 Task: Change the general access so that only people with access can open the link.
Action: Mouse moved to (939, 83)
Screenshot: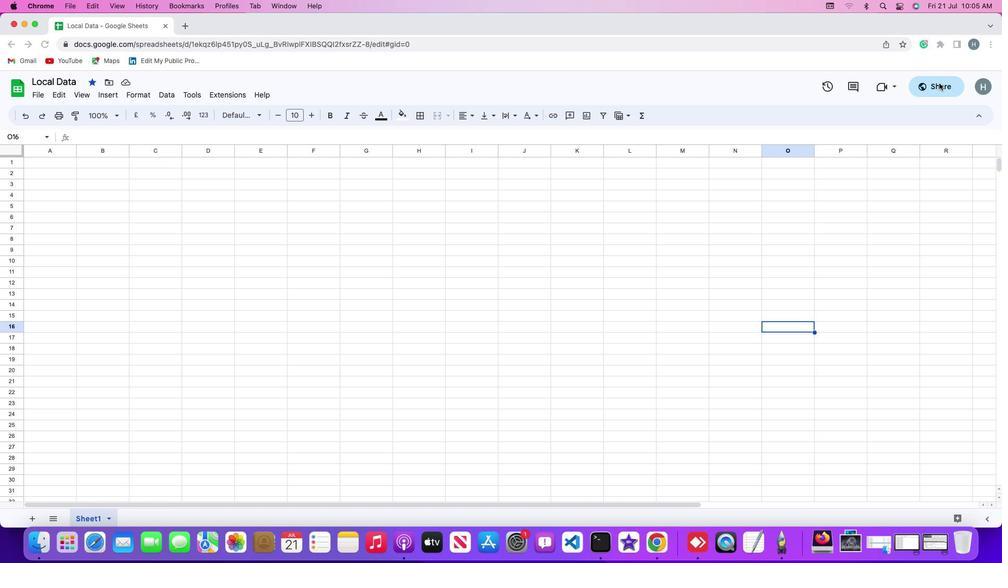 
Action: Mouse pressed left at (939, 83)
Screenshot: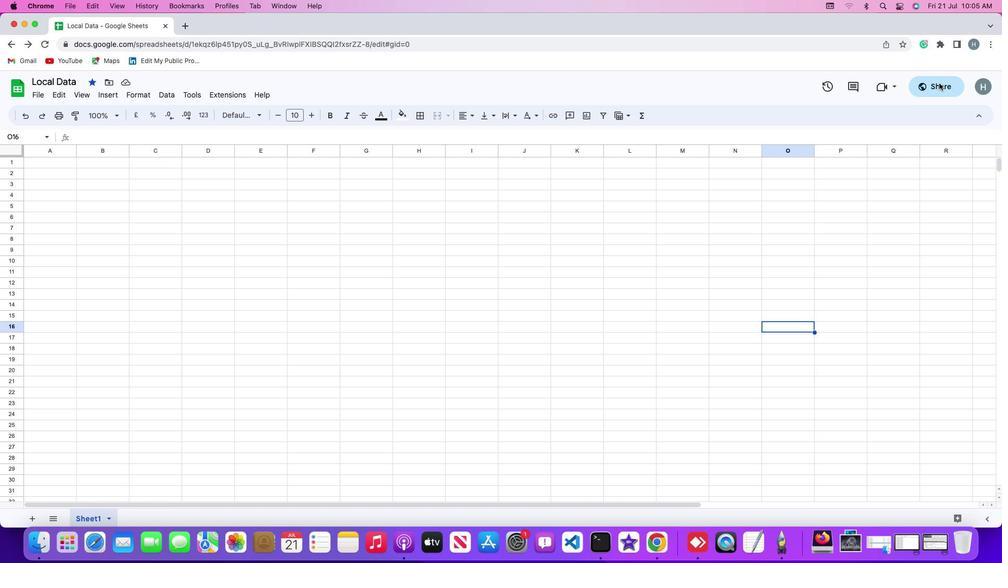
Action: Mouse moved to (939, 87)
Screenshot: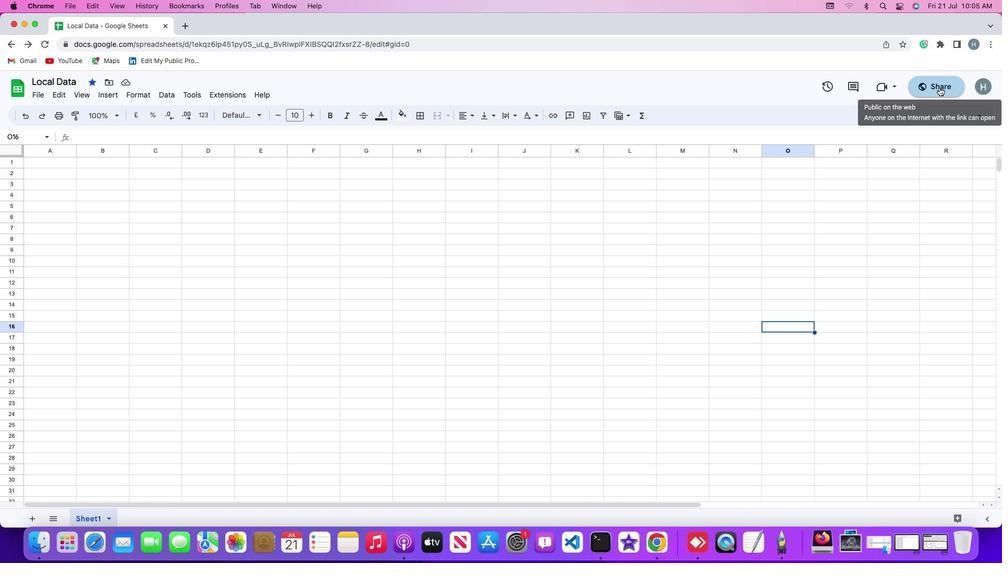 
Action: Mouse pressed left at (939, 87)
Screenshot: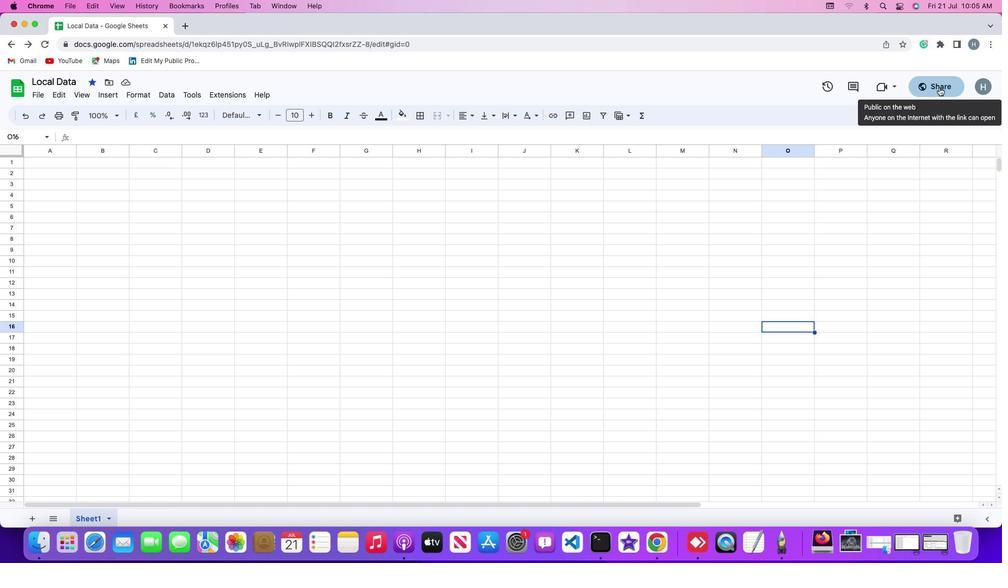 
Action: Mouse moved to (478, 341)
Screenshot: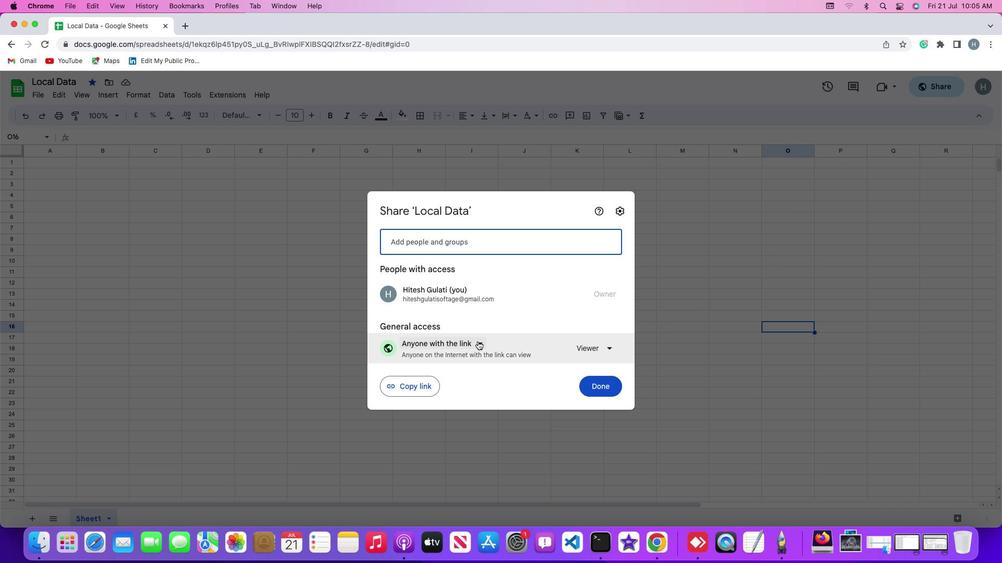 
Action: Mouse pressed left at (478, 341)
Screenshot: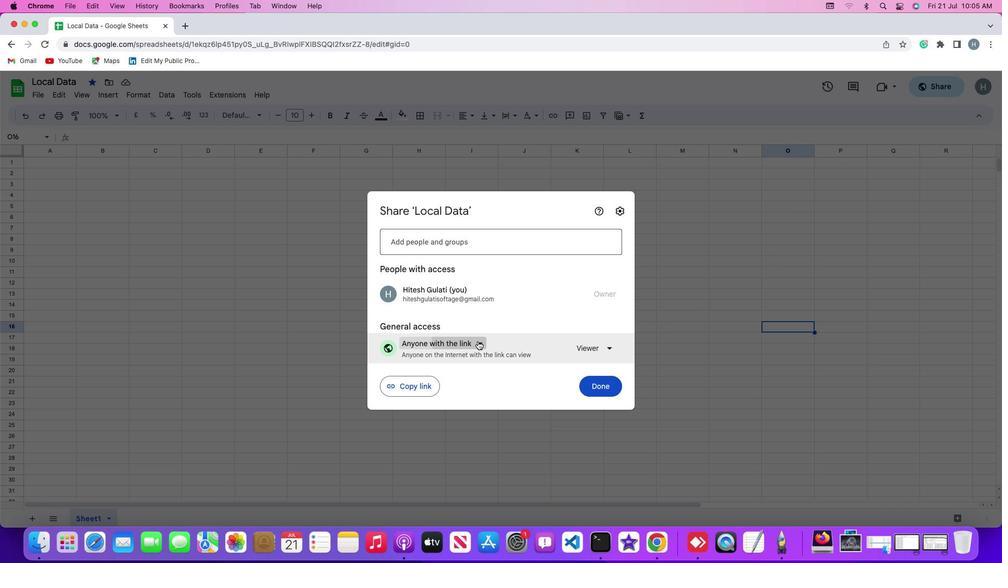 
Action: Mouse moved to (473, 364)
Screenshot: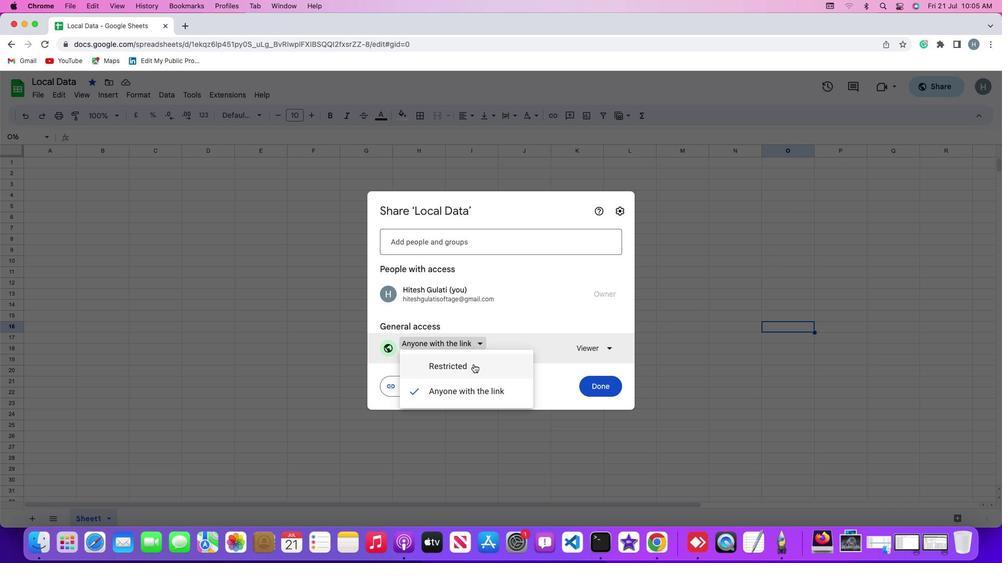 
Action: Mouse pressed left at (473, 364)
Screenshot: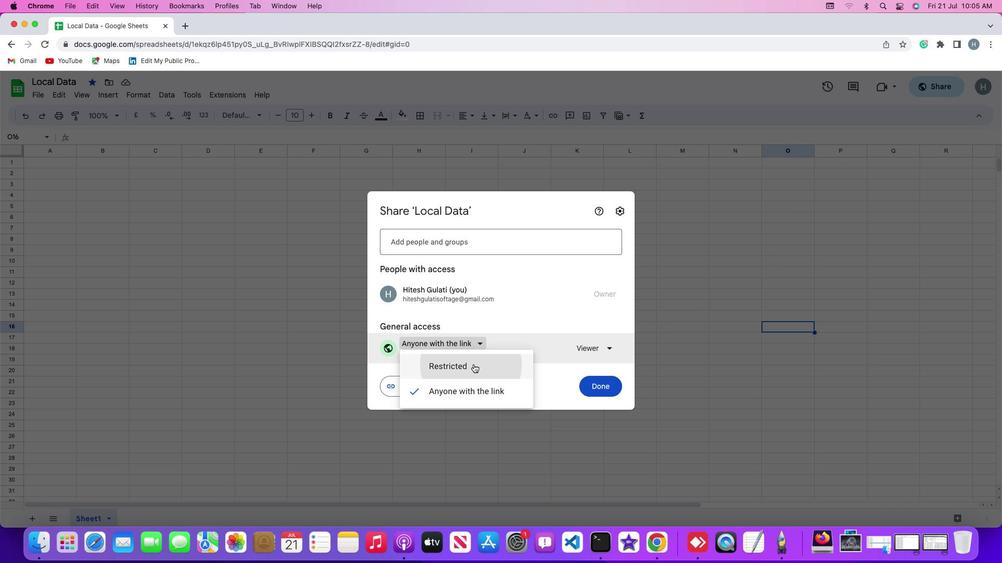 
Action: Mouse moved to (559, 316)
Screenshot: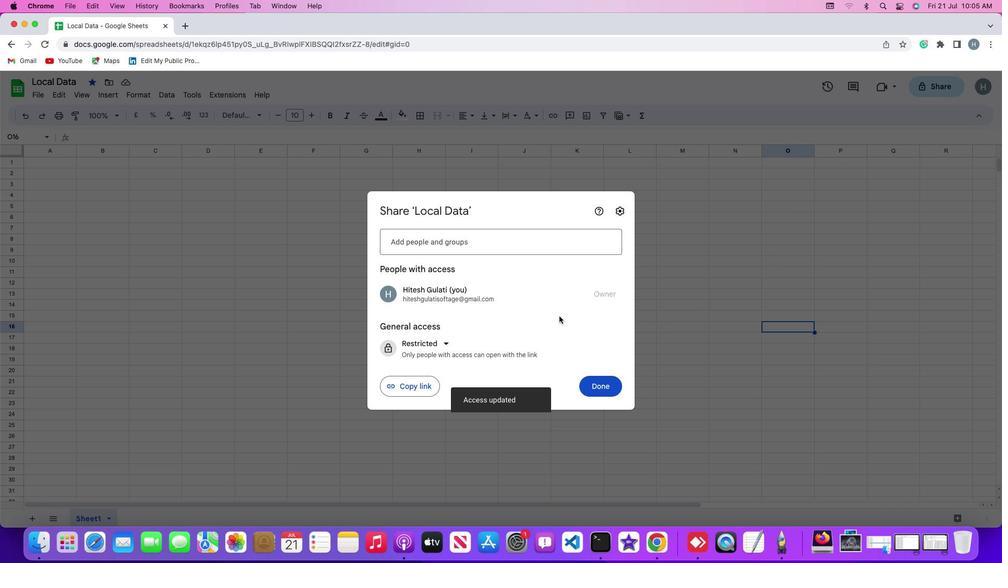 
